 Task: Find restaurants with Barbeque cuisine.
Action: Mouse moved to (297, 73)
Screenshot: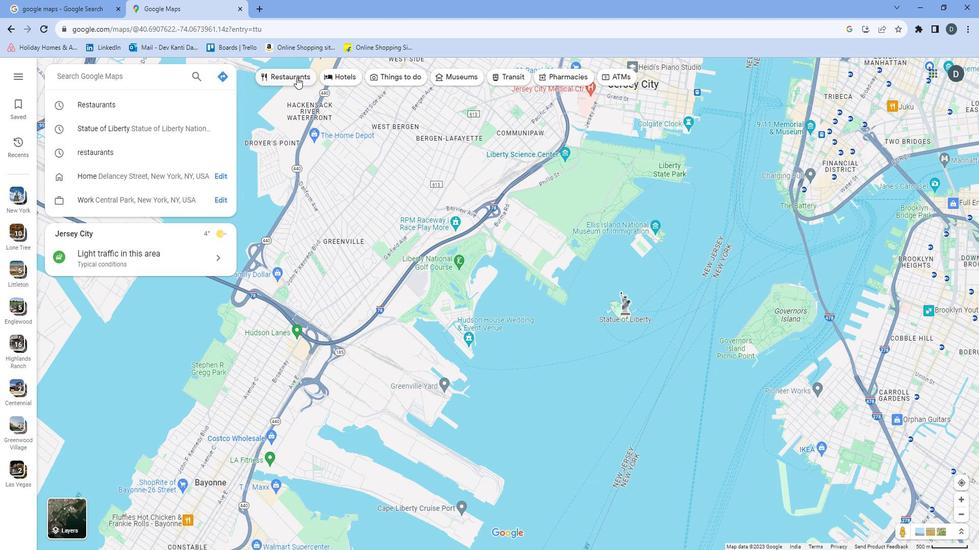 
Action: Mouse pressed left at (297, 73)
Screenshot: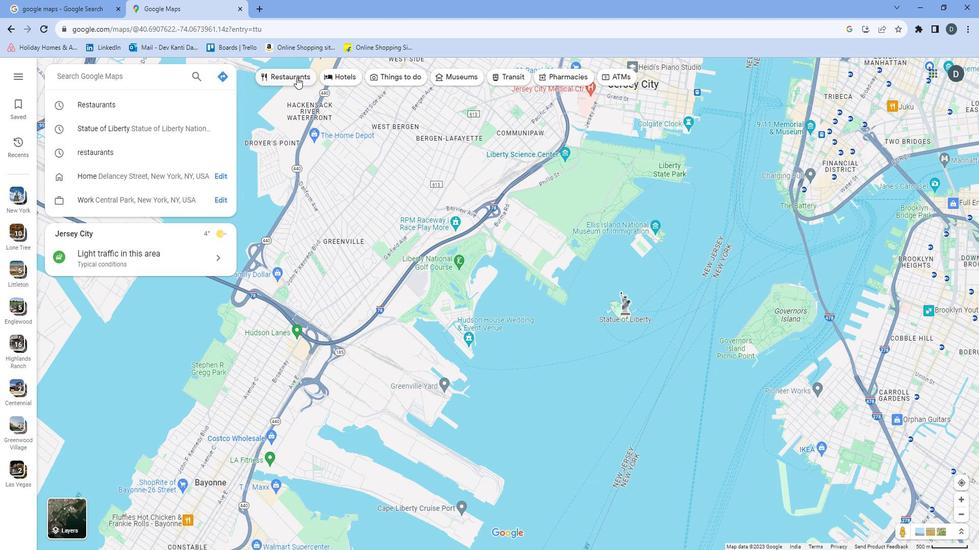 
Action: Mouse moved to (388, 71)
Screenshot: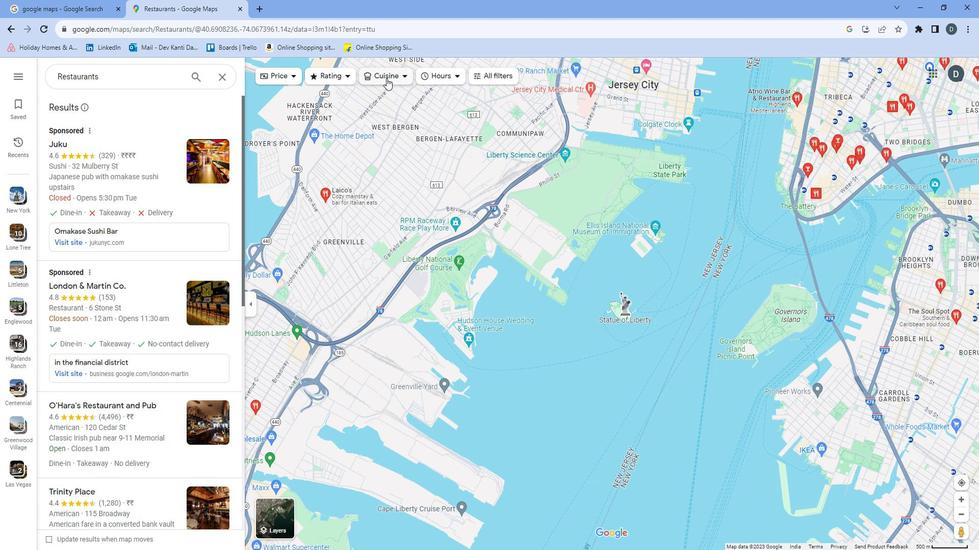 
Action: Mouse pressed left at (388, 71)
Screenshot: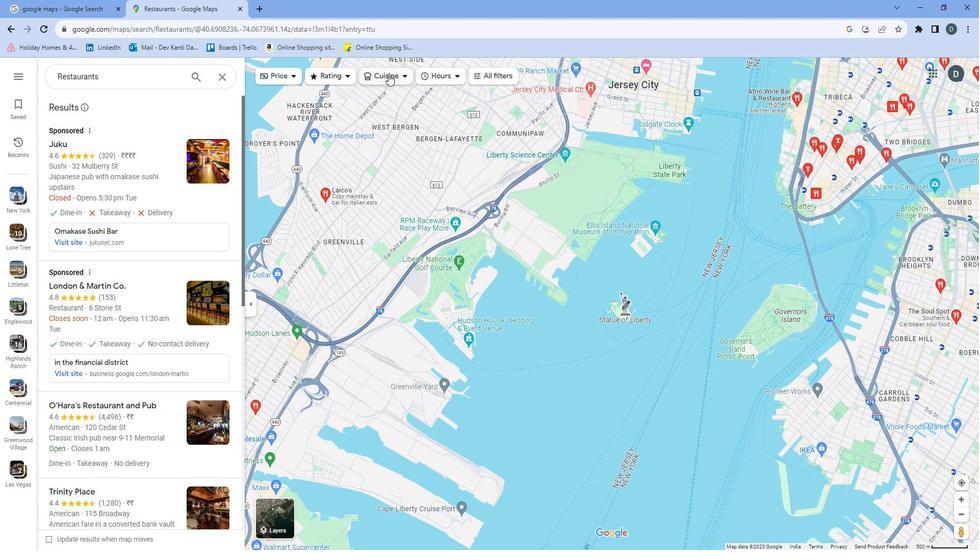 
Action: Mouse moved to (392, 130)
Screenshot: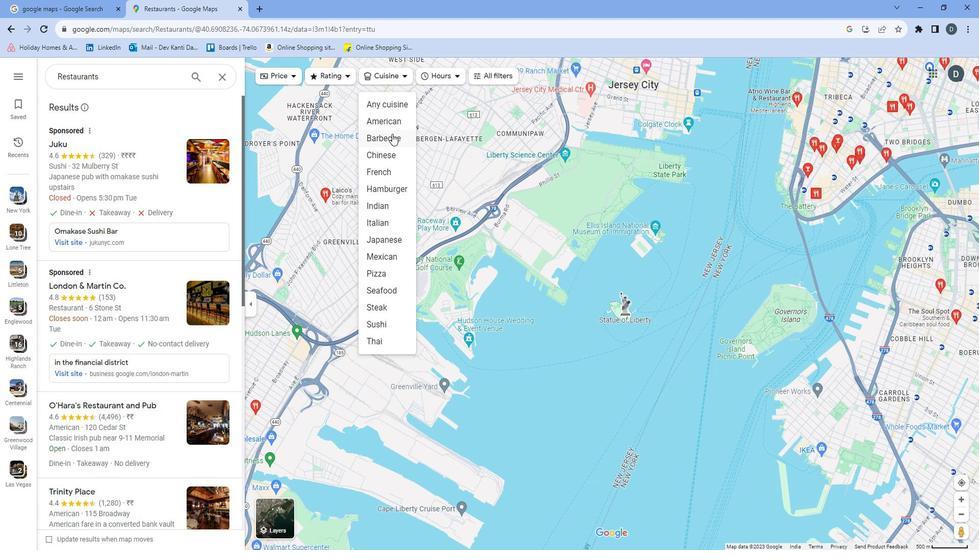 
Action: Mouse pressed left at (392, 130)
Screenshot: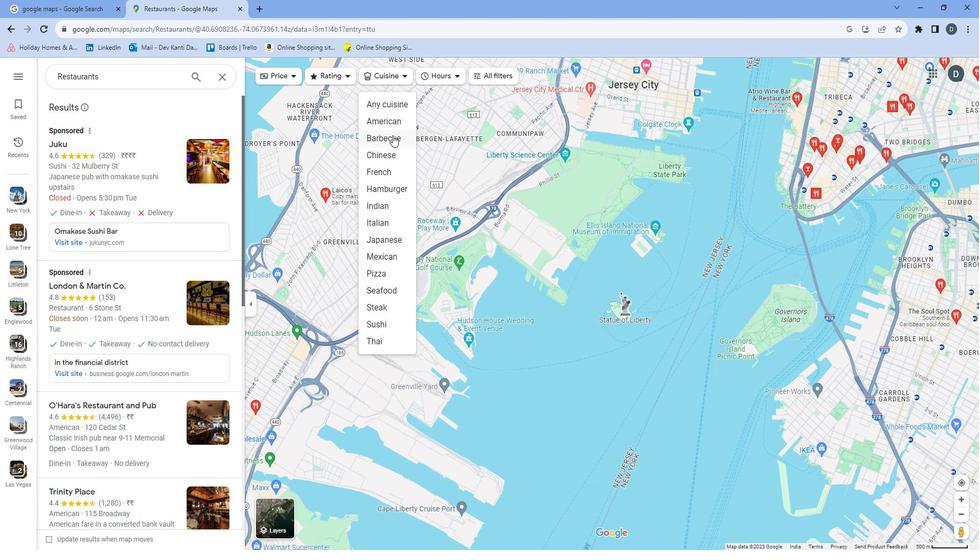 
Action: Mouse moved to (409, 177)
Screenshot: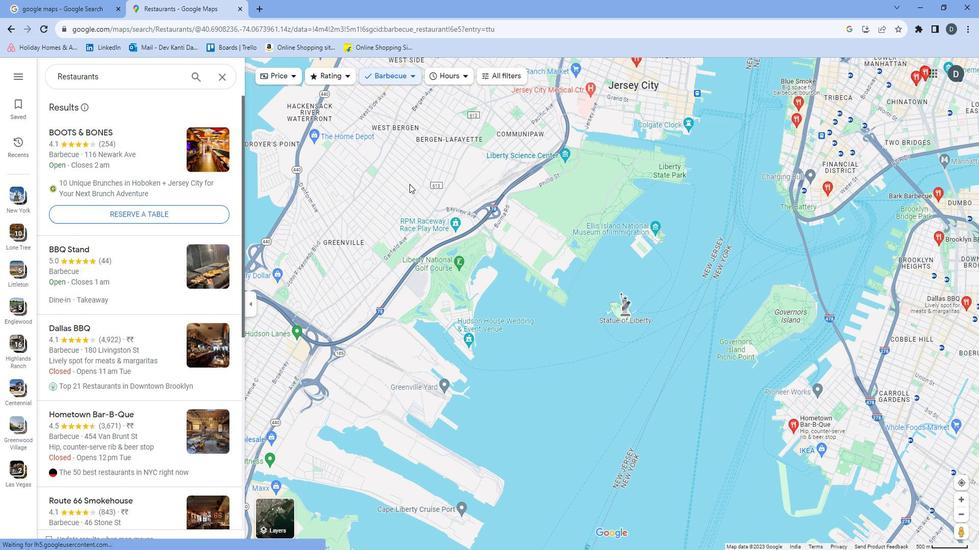 
